 Task: Select the Australia/Eucia as time zone for the schedule.
Action: Mouse moved to (318, 261)
Screenshot: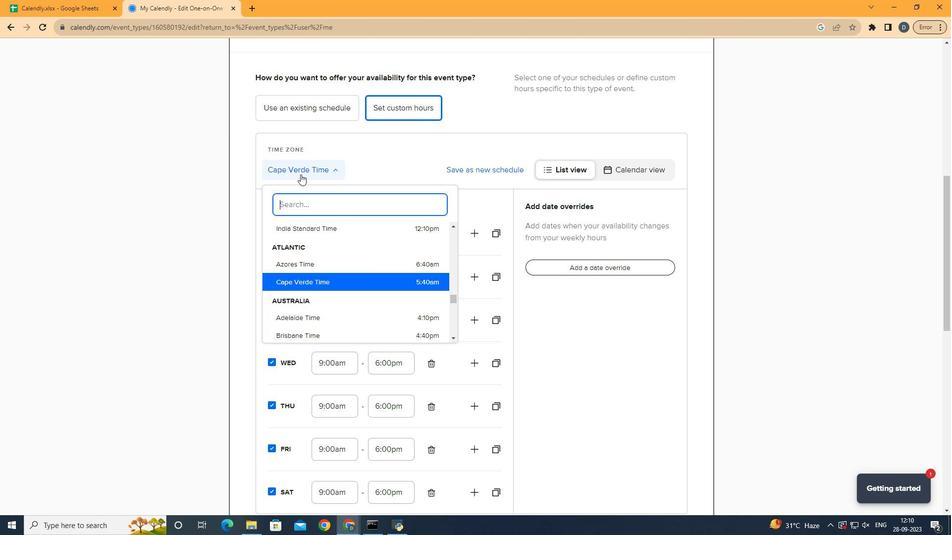 
Action: Mouse pressed left at (318, 261)
Screenshot: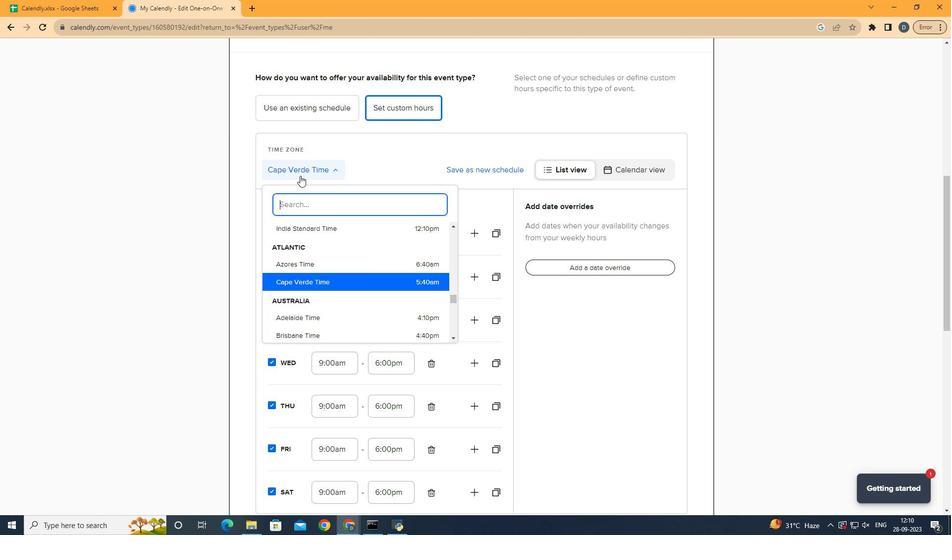 
Action: Mouse moved to (457, 188)
Screenshot: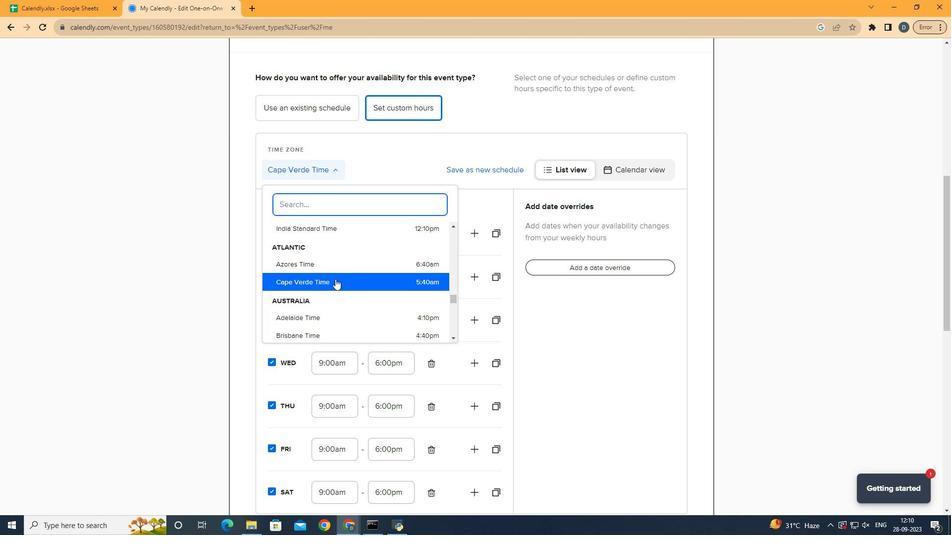 
Action: Mouse scrolled (457, 188) with delta (0, 0)
Screenshot: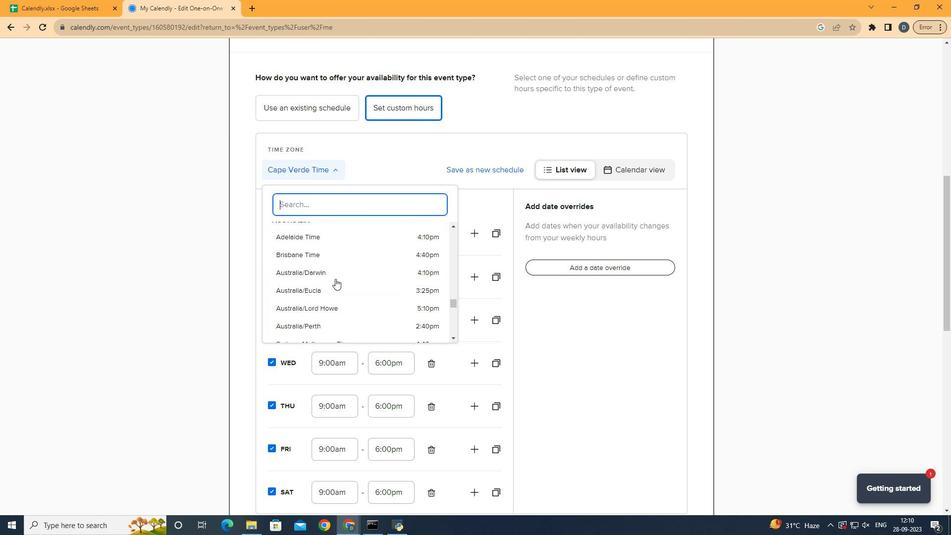 
Action: Mouse scrolled (457, 188) with delta (0, 0)
Screenshot: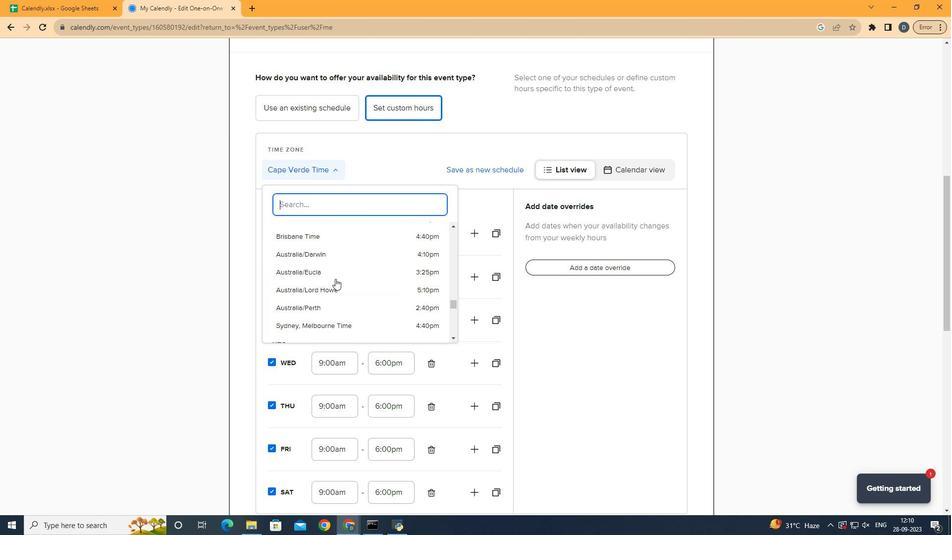 
Action: Mouse scrolled (457, 188) with delta (0, 0)
Screenshot: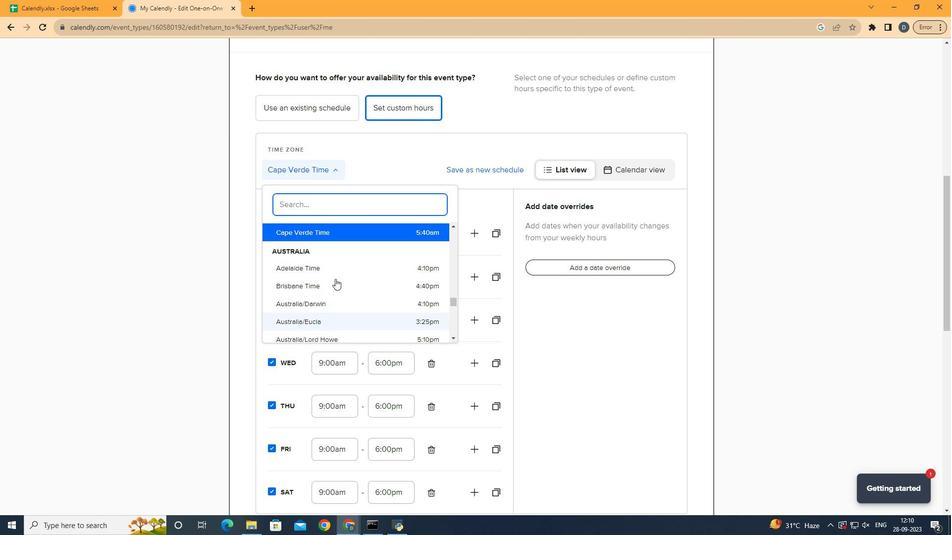 
Action: Mouse moved to (436, 160)
Screenshot: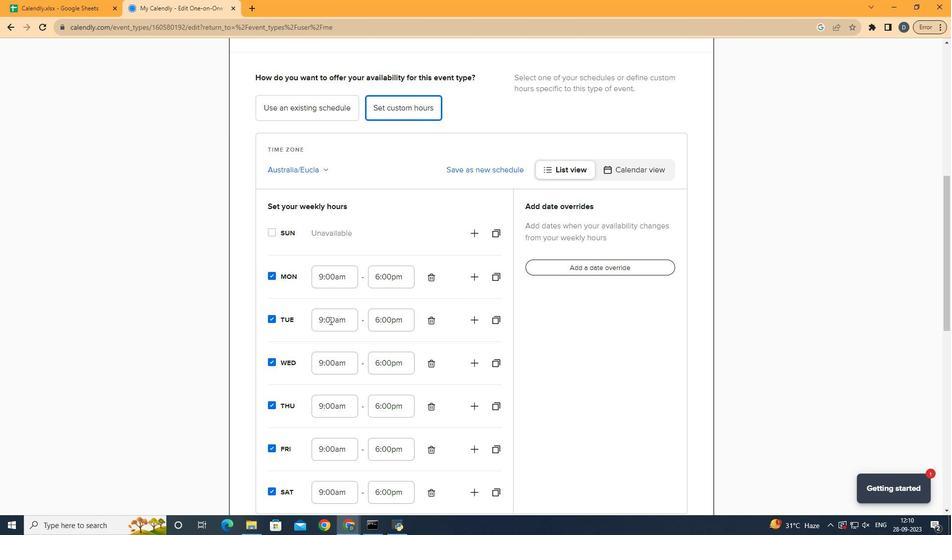 
Action: Mouse pressed left at (436, 160)
Screenshot: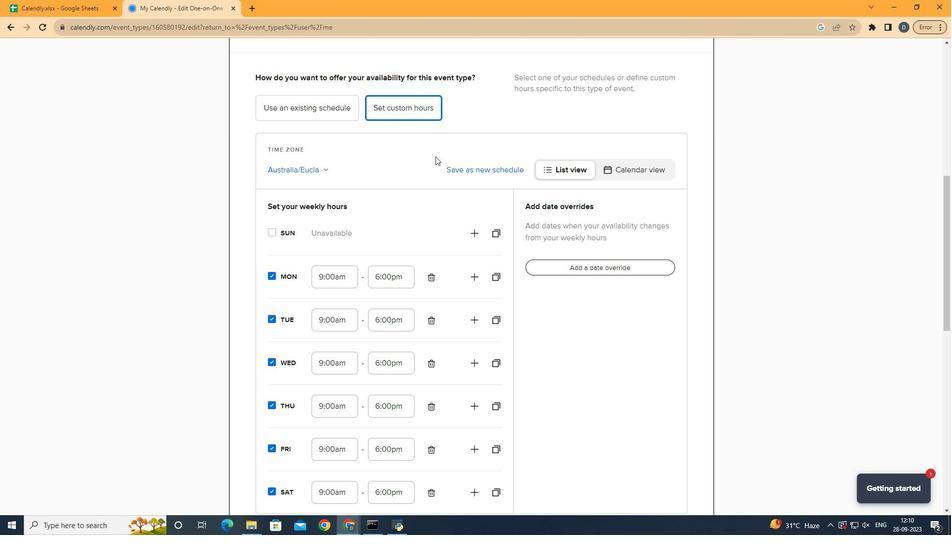
Action: Mouse moved to (863, 271)
Screenshot: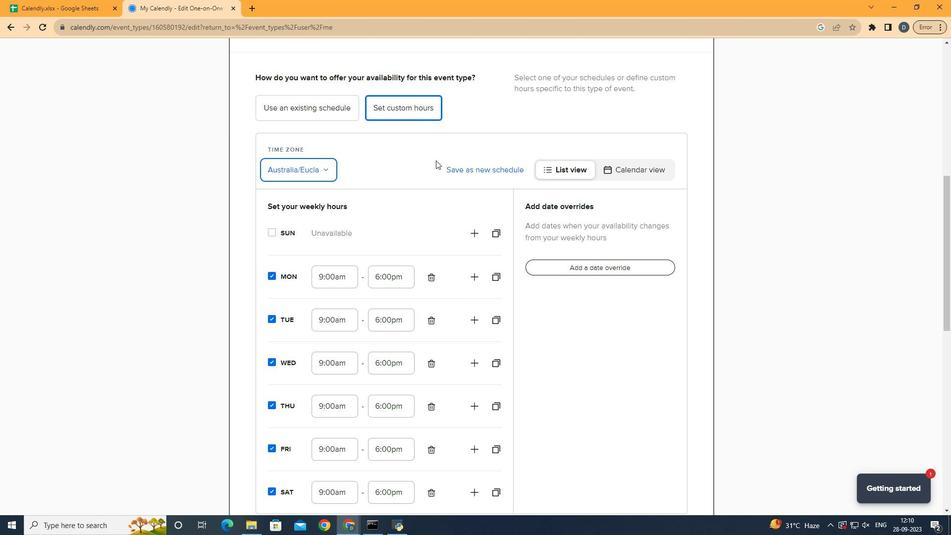 
